 Task: Set Answer 2 of the dropdown to "Notes".
Action: Mouse pressed left at (807, 240)
Screenshot: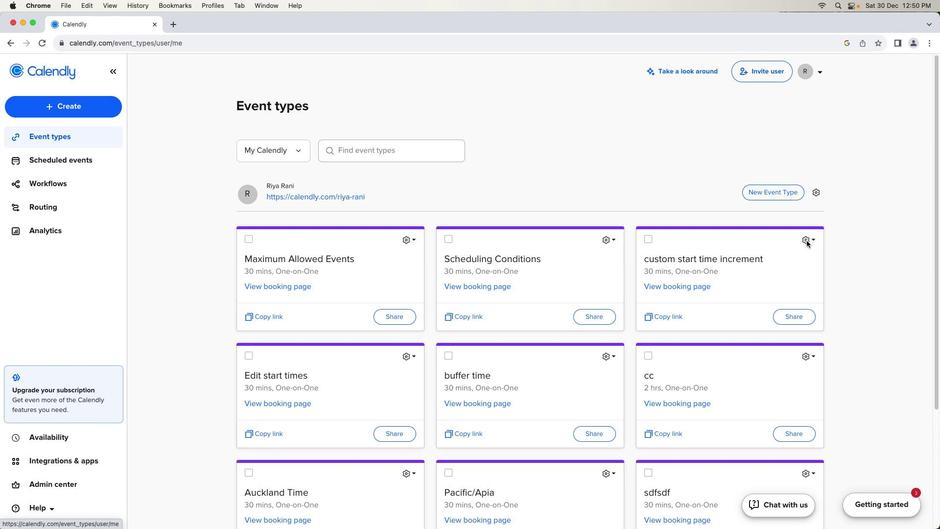 
Action: Mouse pressed left at (807, 240)
Screenshot: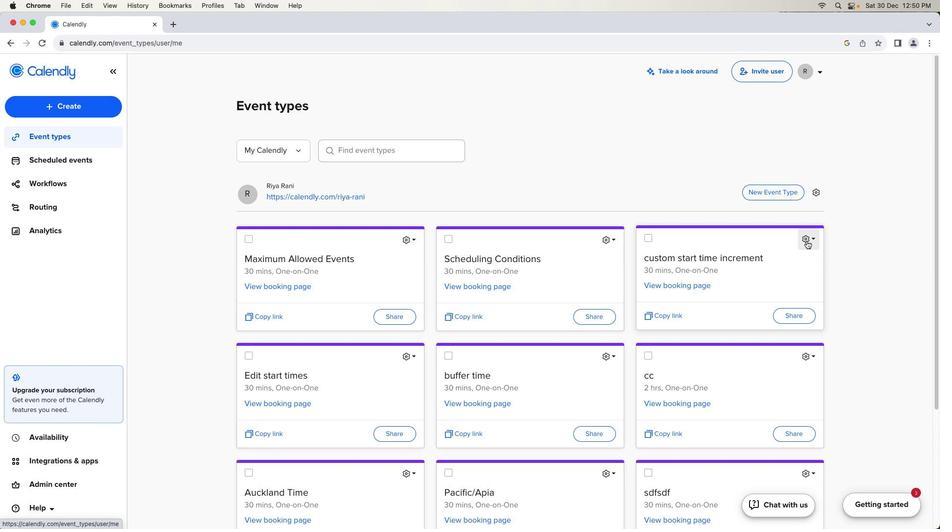 
Action: Mouse moved to (778, 263)
Screenshot: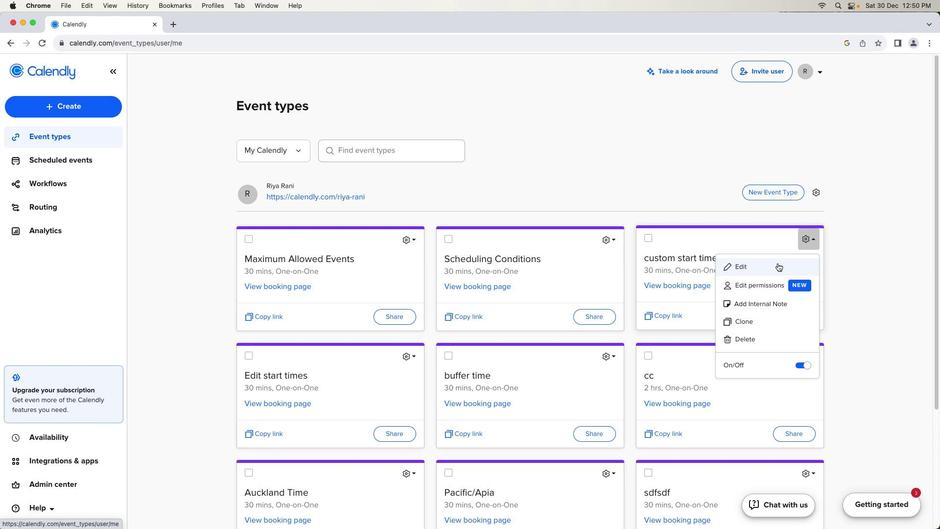 
Action: Mouse pressed left at (778, 263)
Screenshot: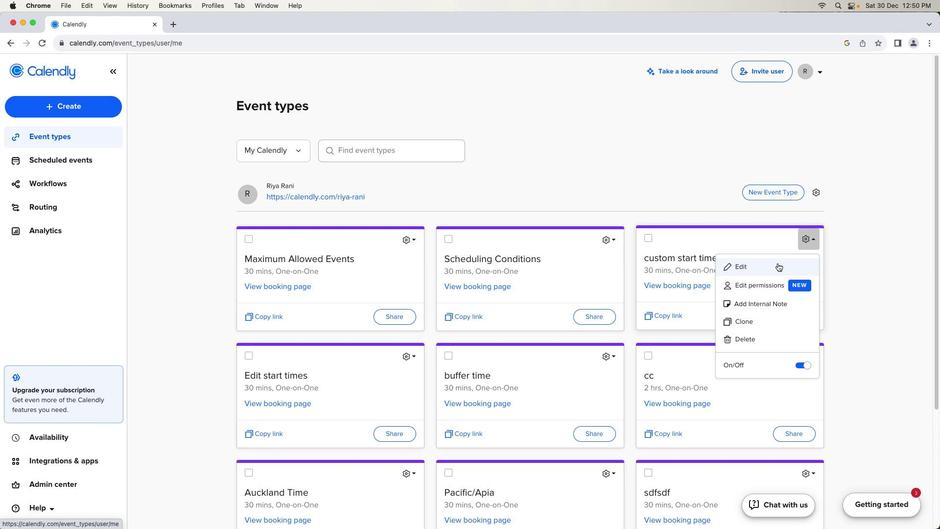 
Action: Mouse moved to (198, 377)
Screenshot: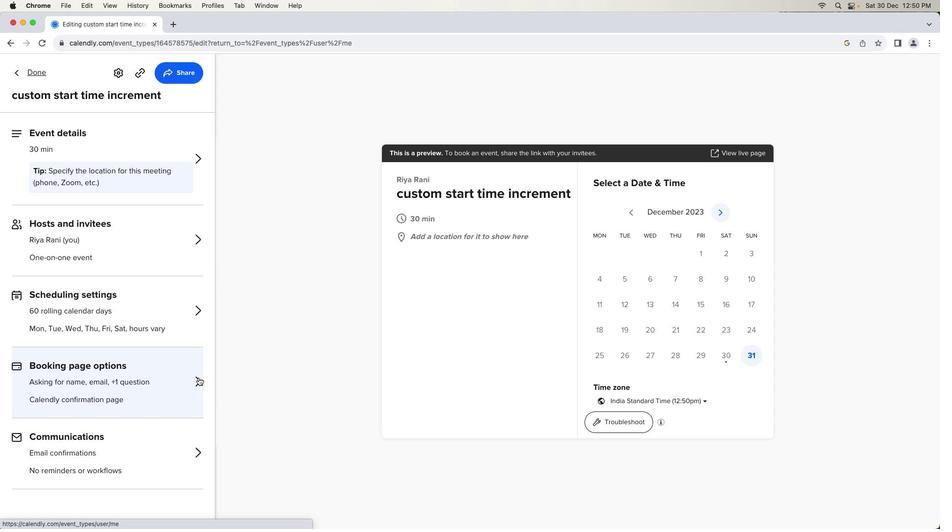 
Action: Mouse pressed left at (198, 377)
Screenshot: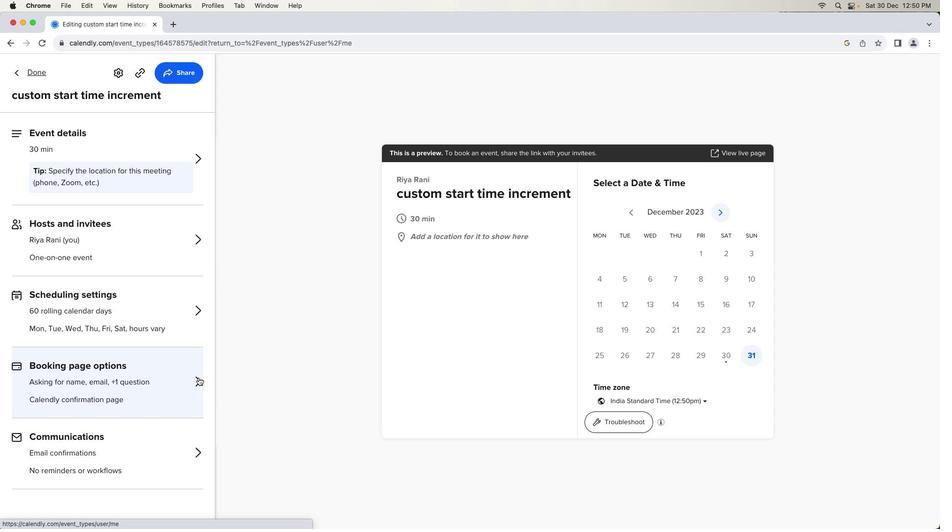 
Action: Mouse moved to (183, 289)
Screenshot: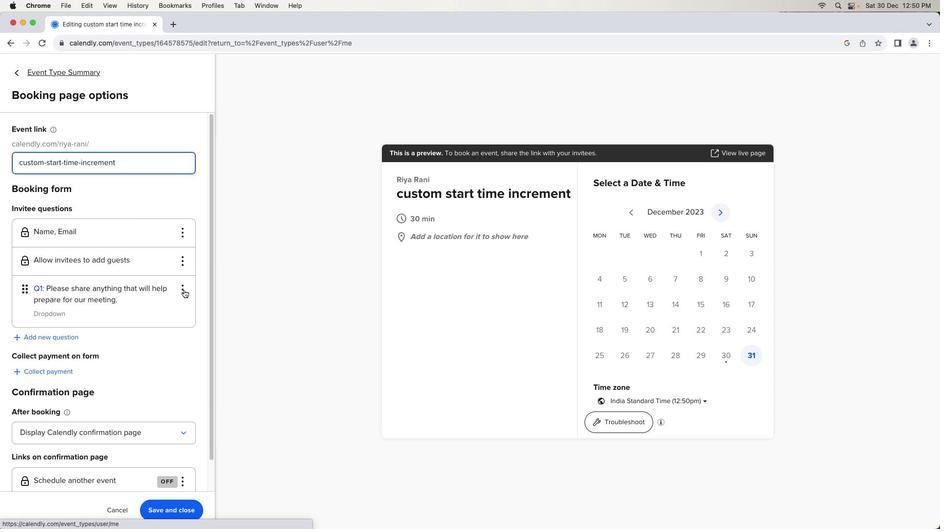 
Action: Mouse pressed left at (183, 289)
Screenshot: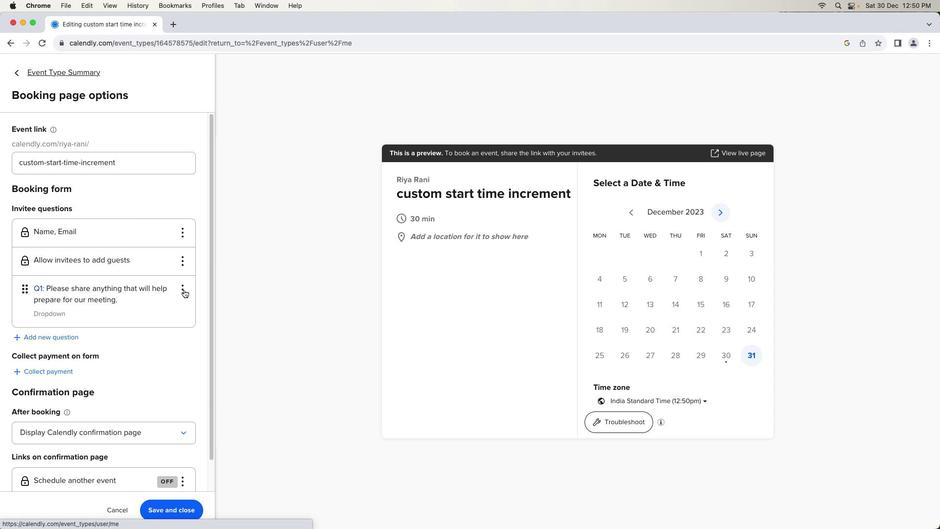 
Action: Mouse moved to (185, 309)
Screenshot: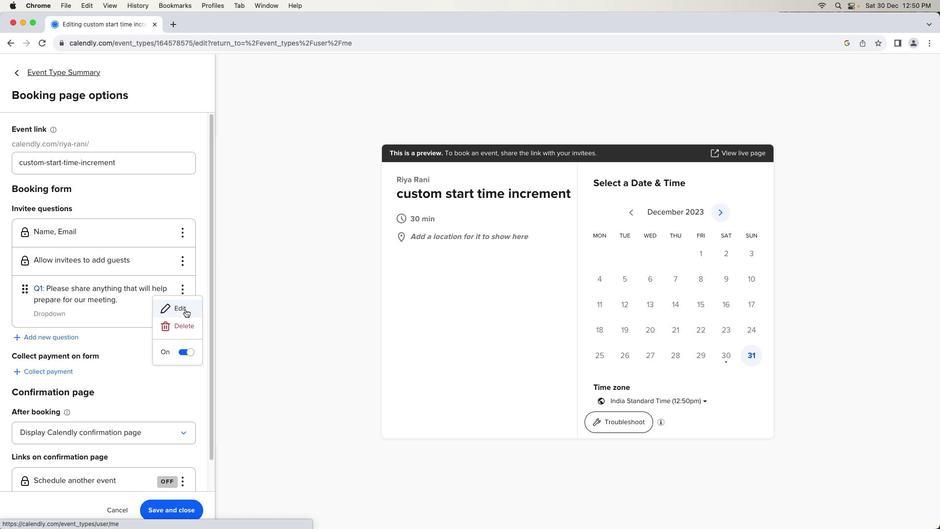 
Action: Mouse pressed left at (185, 309)
Screenshot: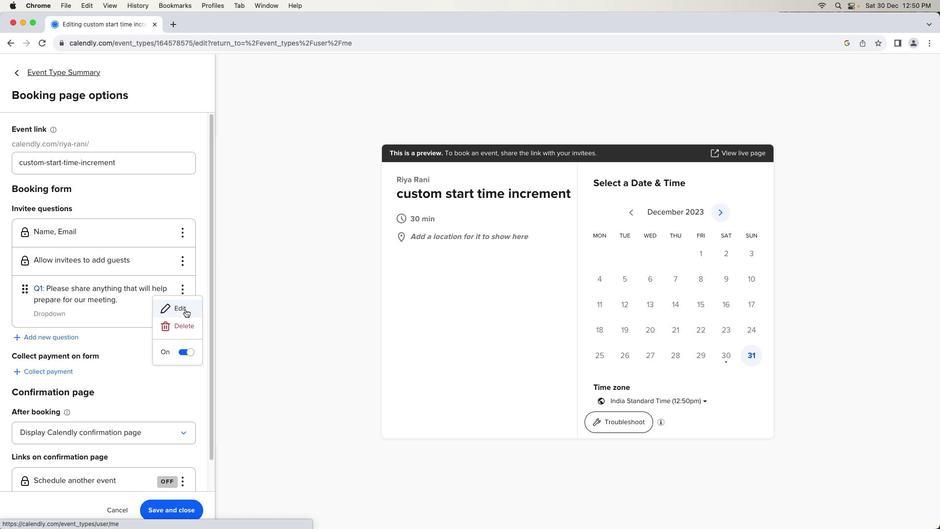 
Action: Mouse moved to (419, 305)
Screenshot: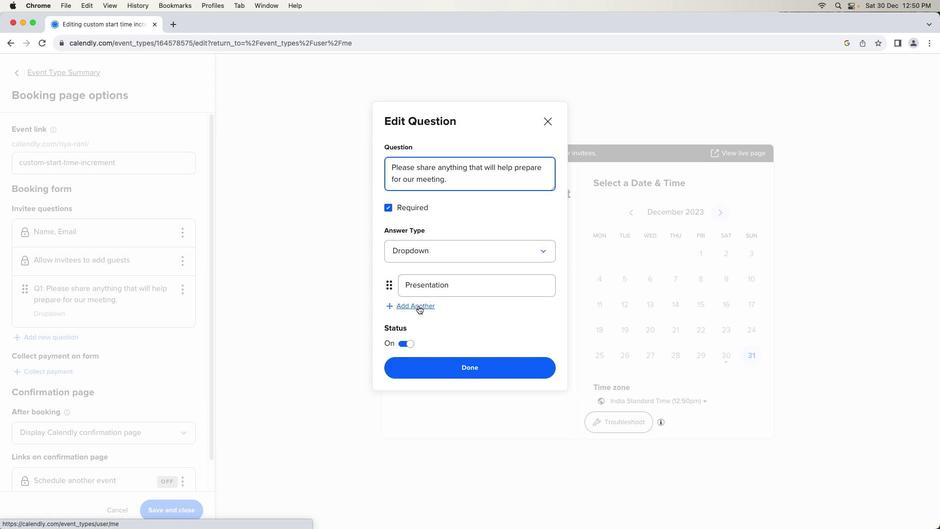 
Action: Mouse pressed left at (419, 305)
Screenshot: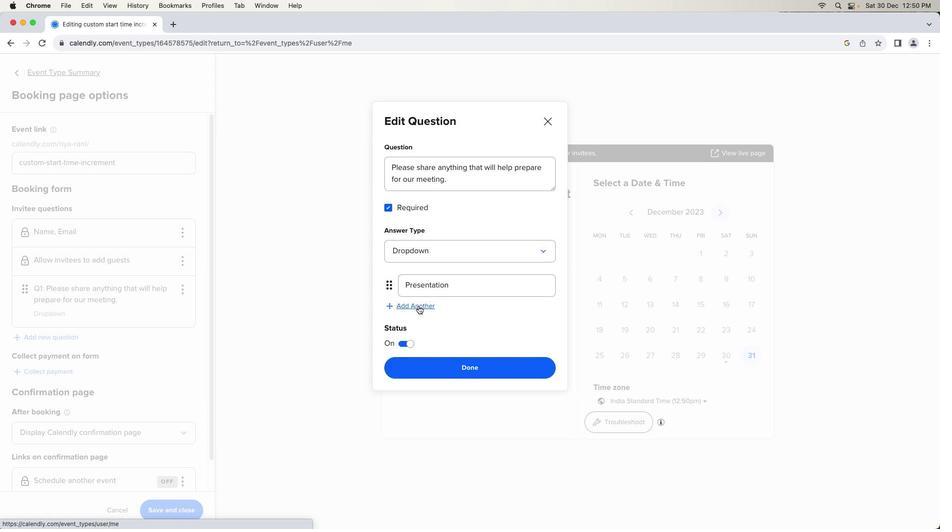 
Action: Mouse moved to (418, 311)
Screenshot: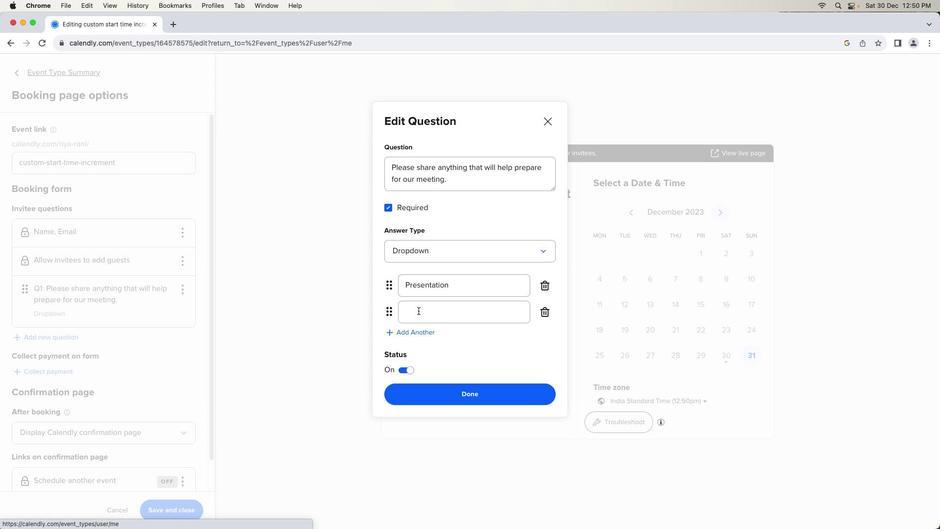 
Action: Mouse pressed left at (418, 311)
Screenshot: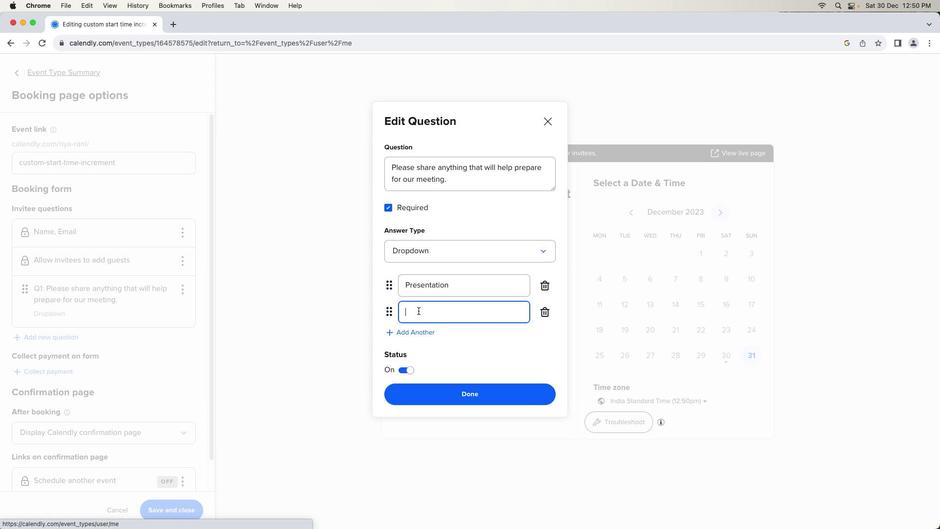 
Action: Mouse moved to (418, 311)
Screenshot: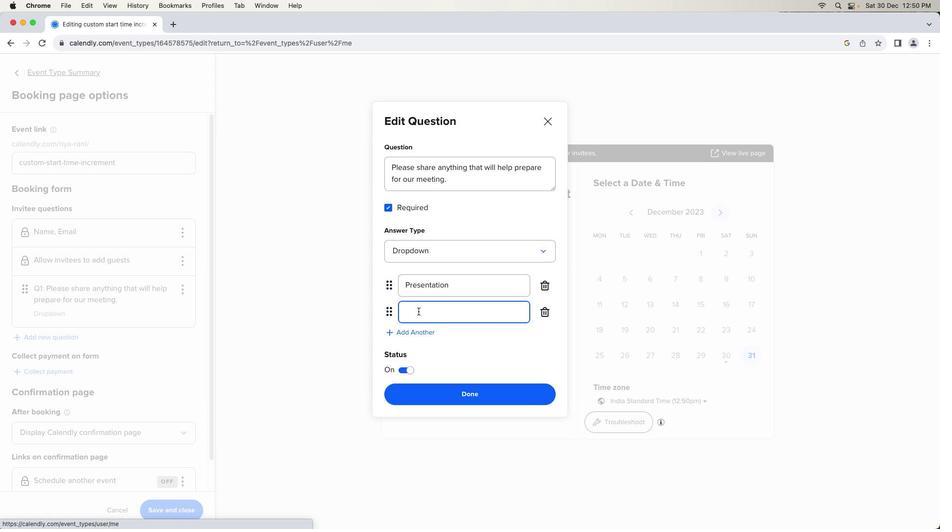 
Action: Key pressed Key.shift'N''o''t''e''s'
Screenshot: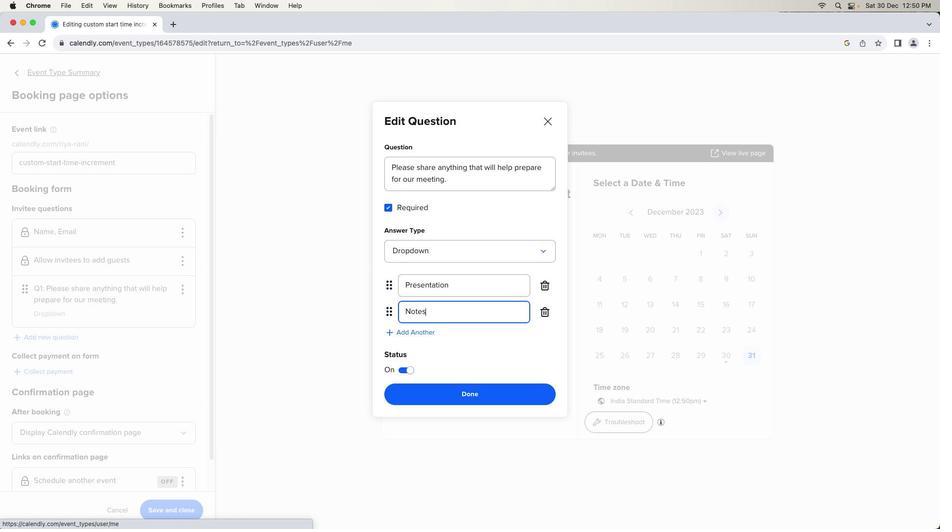 
Action: Mouse moved to (469, 396)
Screenshot: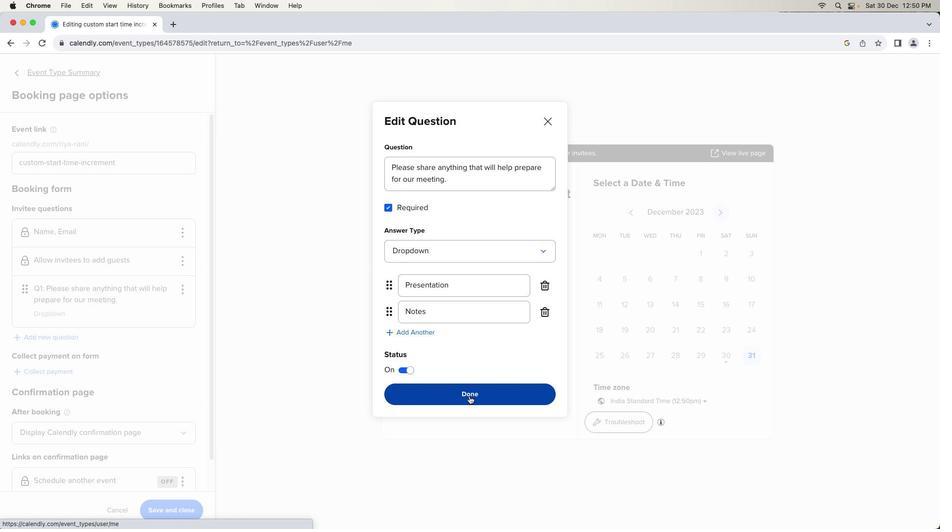 
Action: Mouse pressed left at (469, 396)
Screenshot: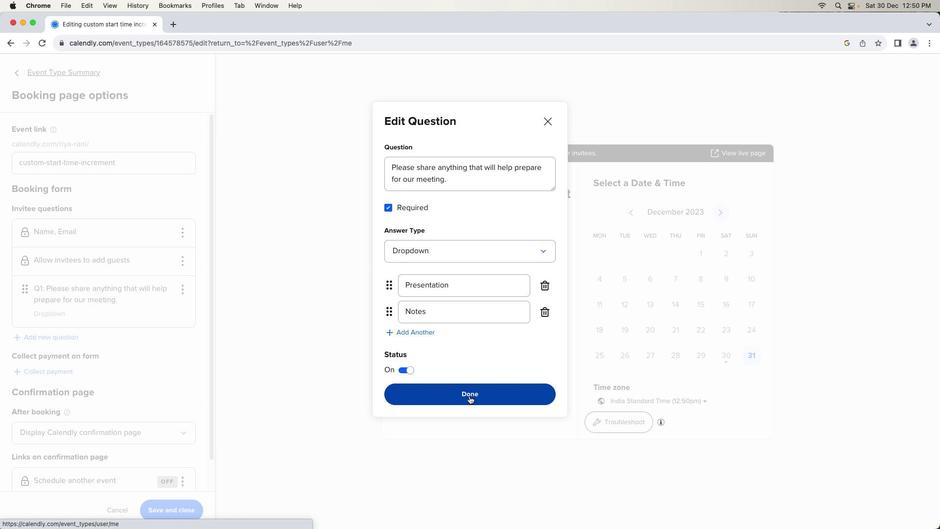 
Action: Mouse moved to (170, 510)
Screenshot: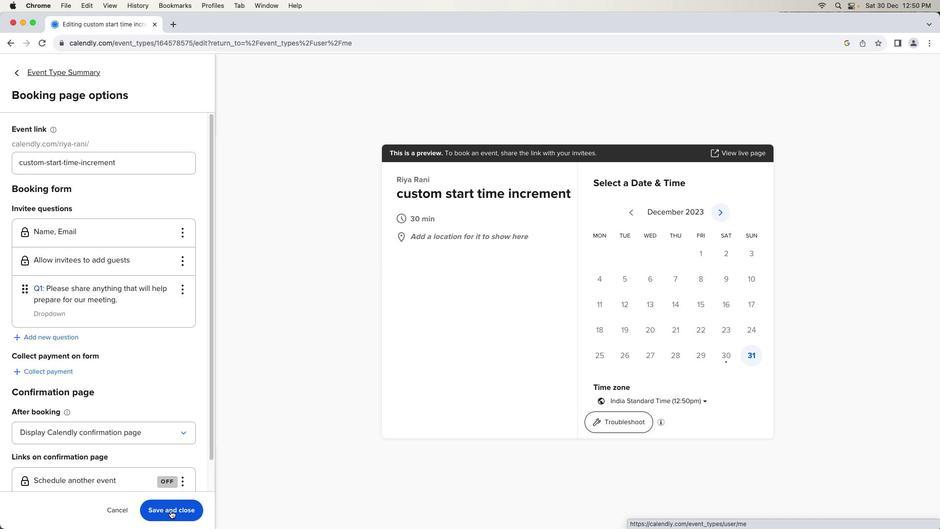 
Action: Mouse pressed left at (170, 510)
Screenshot: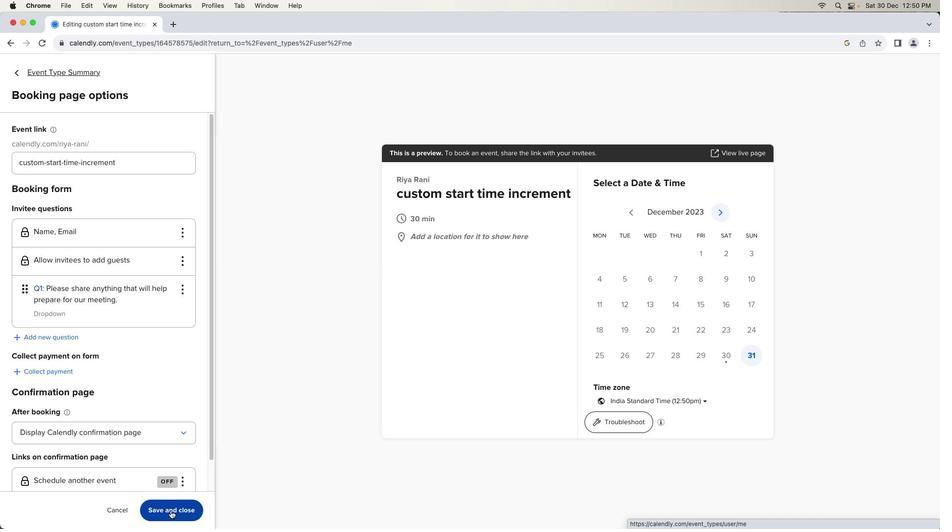 
Action: Mouse moved to (313, 468)
Screenshot: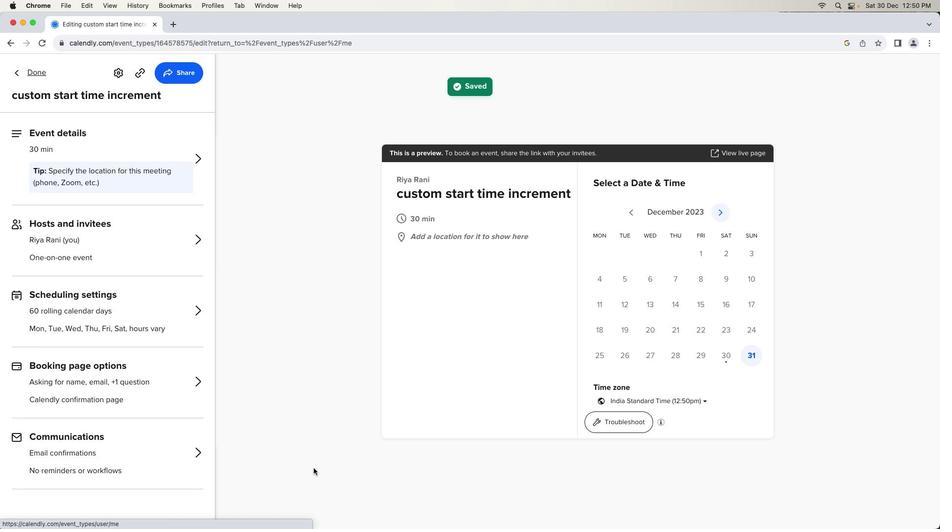 
